 Task: Create Workspace Creative Direction Workspace description Manage and track company digital marketing campaigns and analytics. Workspace type Other
Action: Mouse moved to (297, 68)
Screenshot: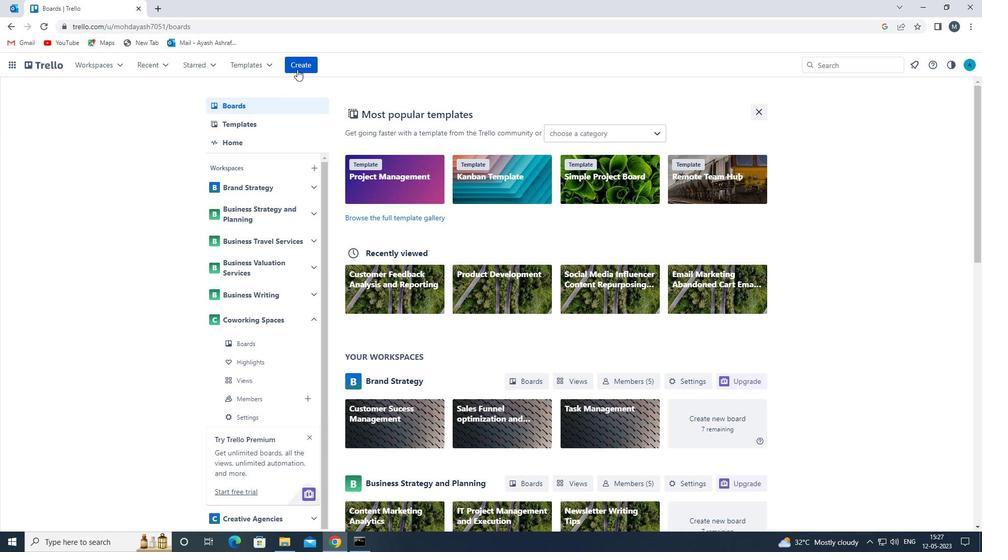 
Action: Mouse pressed left at (297, 68)
Screenshot: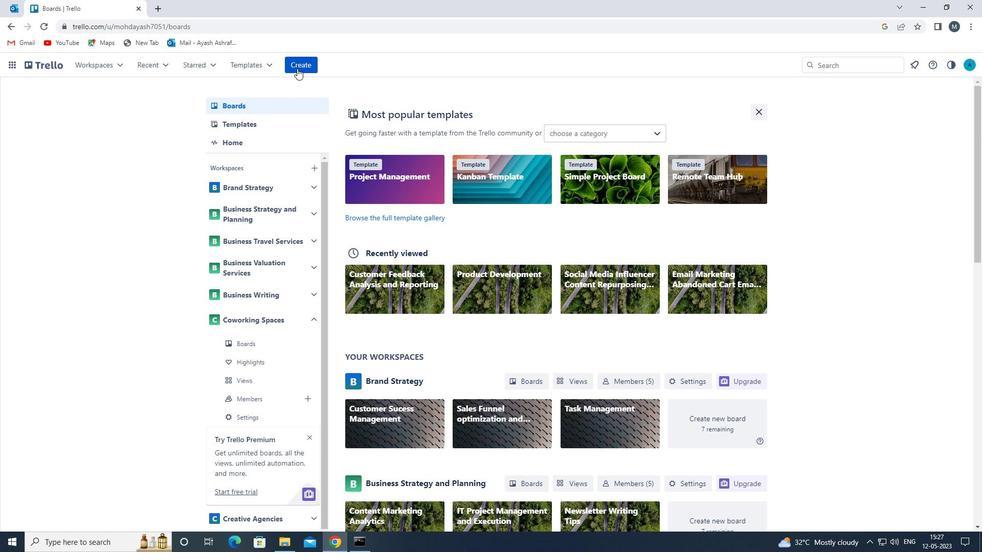 
Action: Mouse moved to (354, 184)
Screenshot: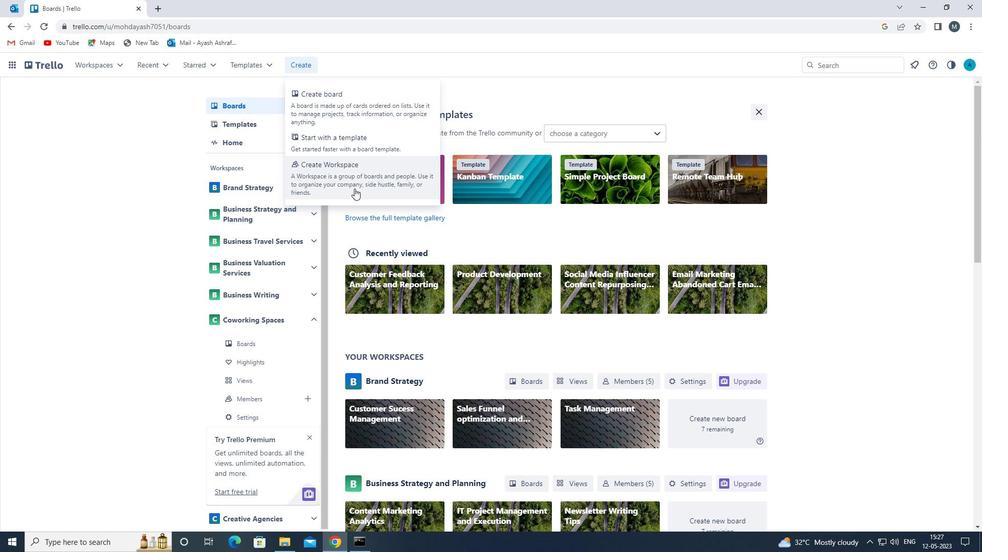 
Action: Mouse pressed left at (354, 184)
Screenshot: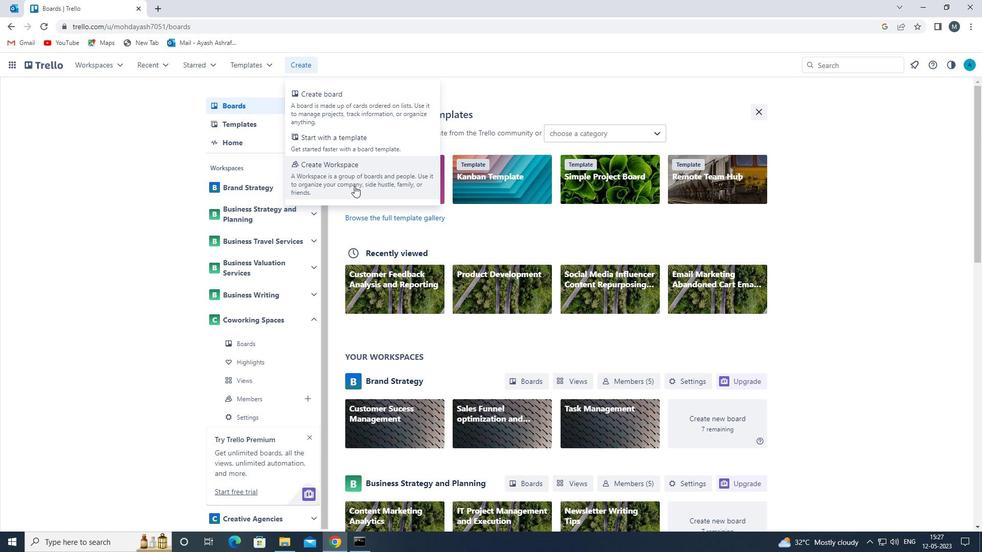 
Action: Mouse moved to (334, 197)
Screenshot: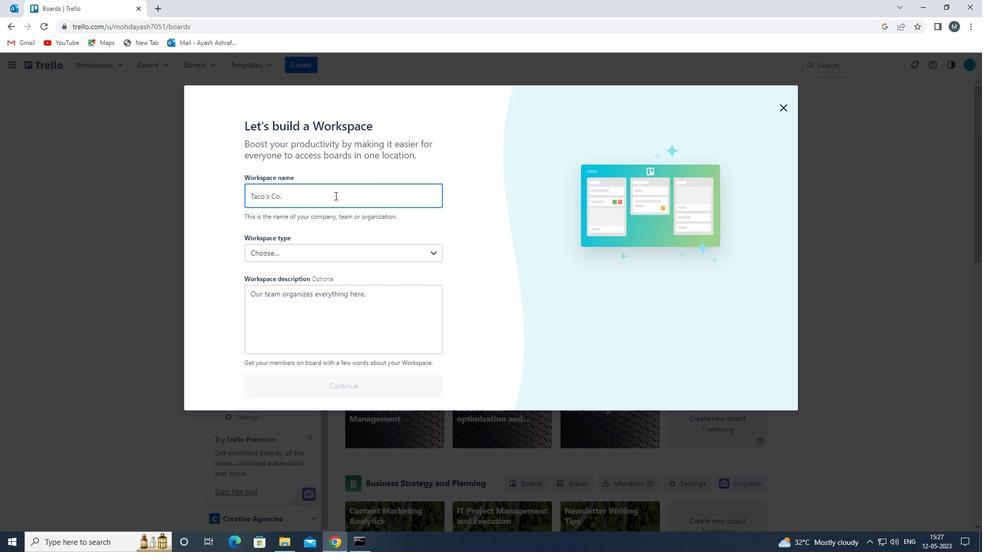 
Action: Mouse pressed left at (334, 197)
Screenshot: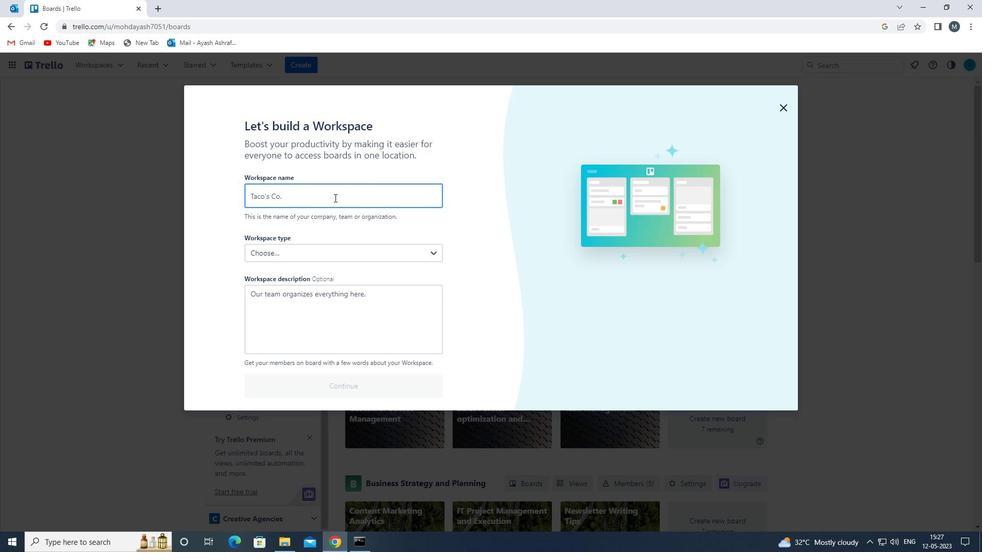 
Action: Mouse moved to (333, 197)
Screenshot: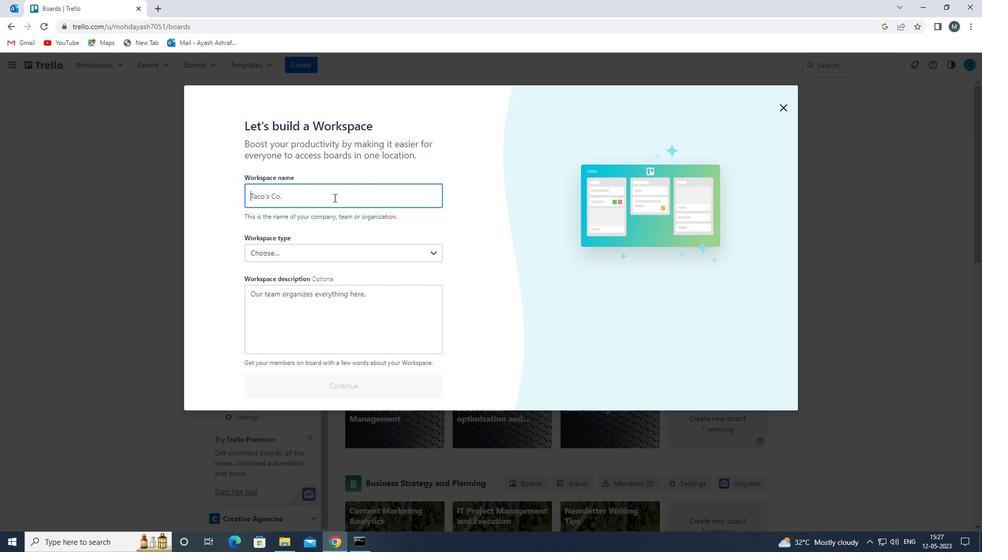 
Action: Key pressed <Key.shift><Key.shift><Key.shift><Key.shift>CREATIVE<Key.space><Key.shift>DIRECTION<Key.space>
Screenshot: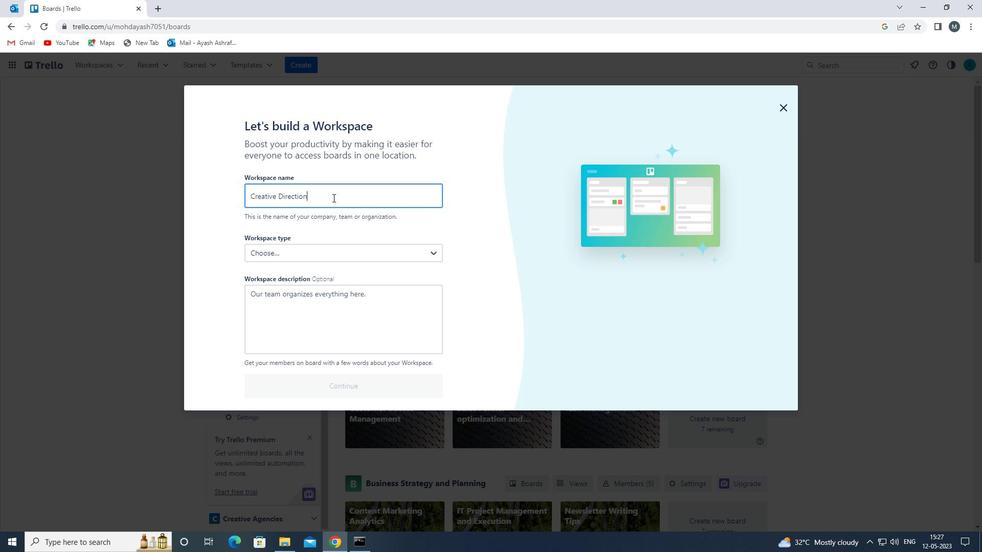 
Action: Mouse moved to (321, 250)
Screenshot: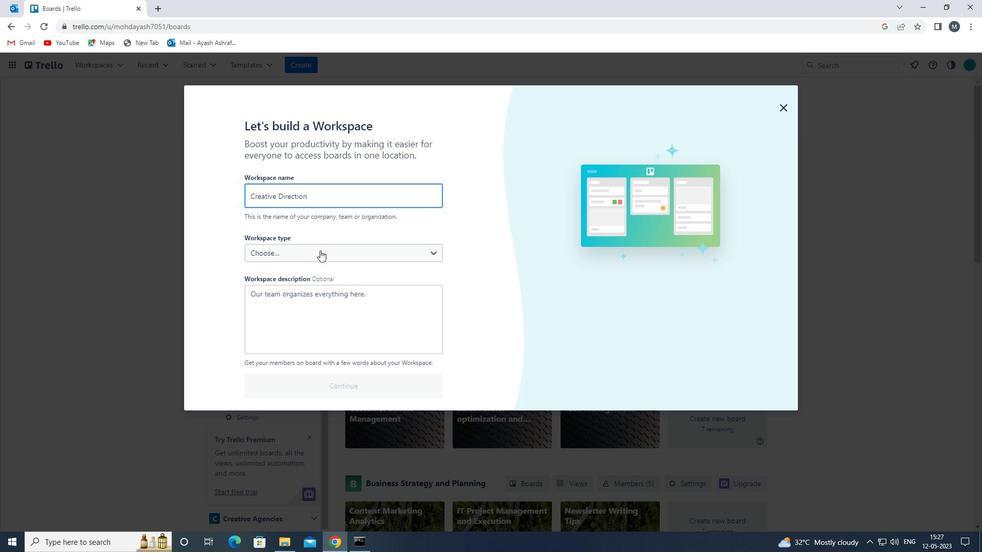 
Action: Mouse pressed left at (321, 250)
Screenshot: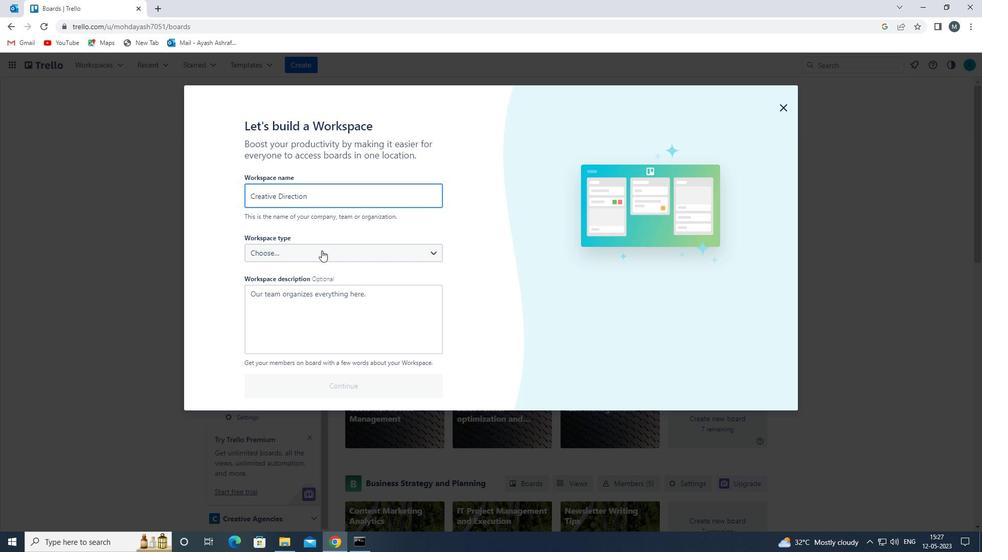 
Action: Mouse moved to (299, 387)
Screenshot: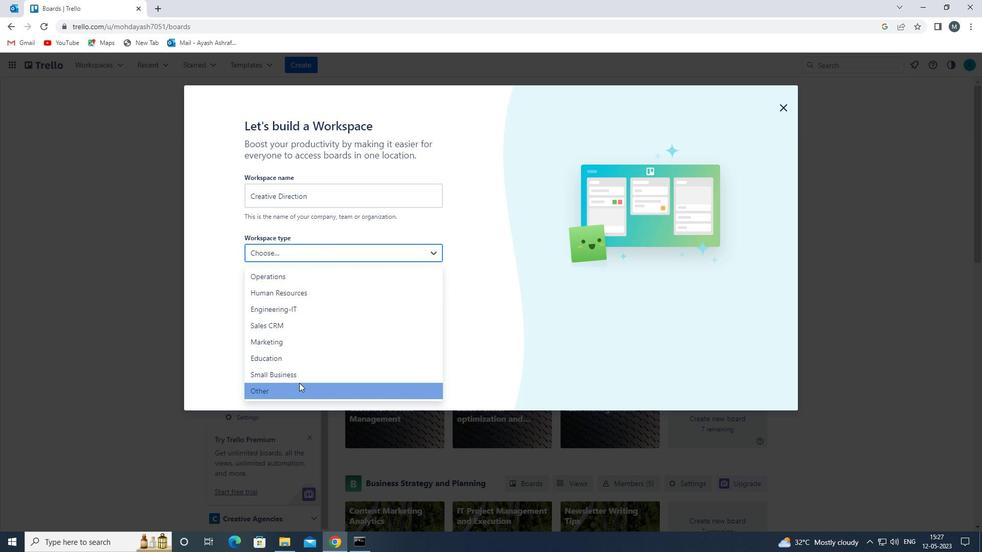 
Action: Mouse pressed left at (299, 387)
Screenshot: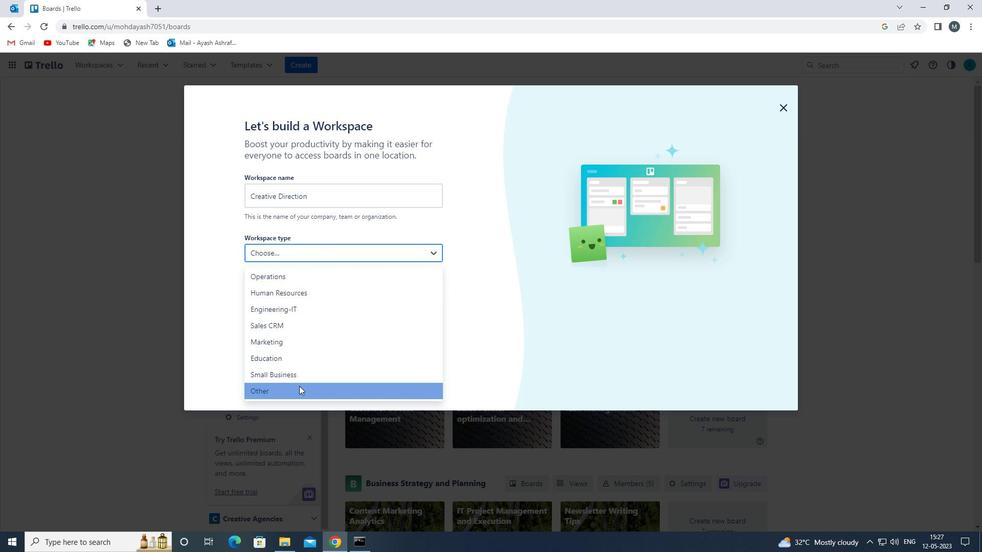 
Action: Mouse moved to (312, 318)
Screenshot: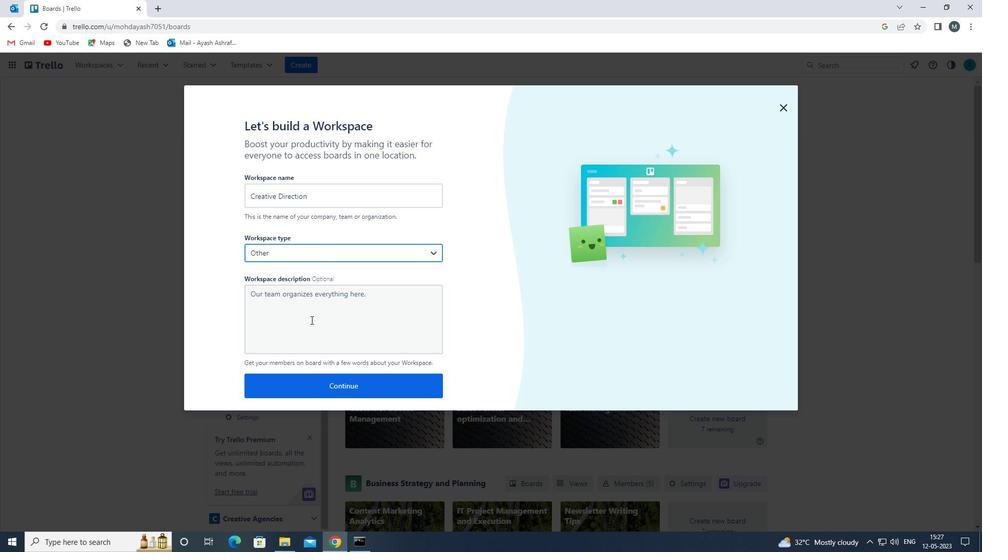 
Action: Mouse pressed left at (312, 318)
Screenshot: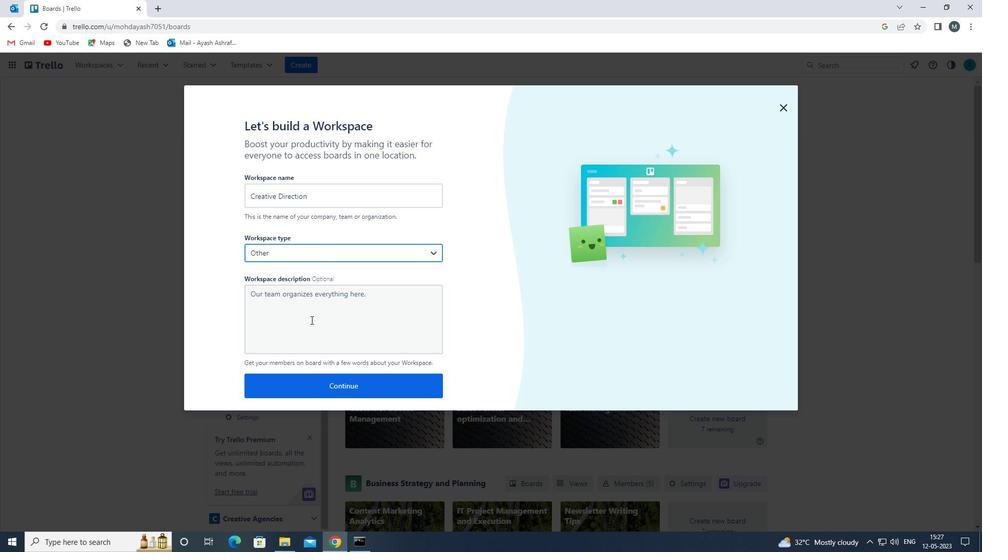 
Action: Mouse moved to (310, 316)
Screenshot: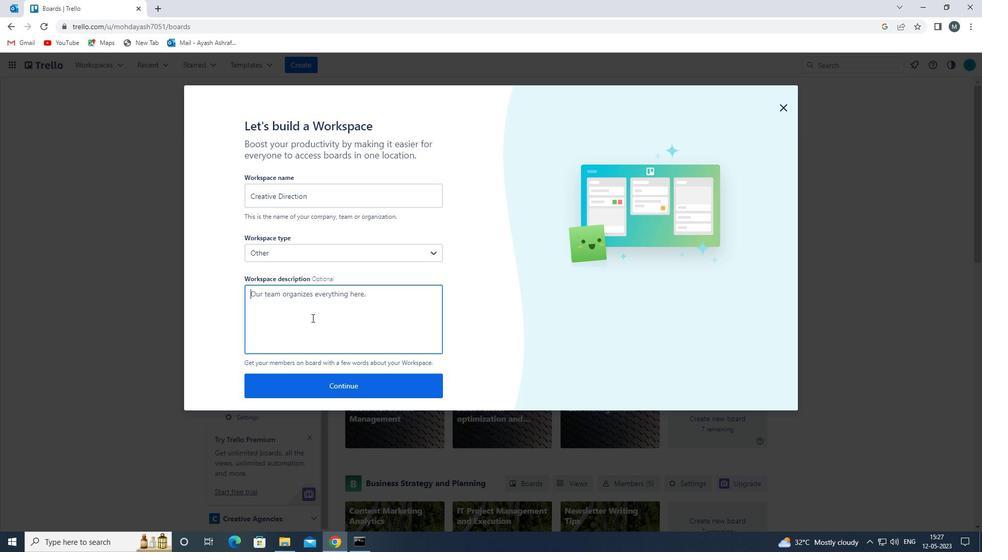 
Action: Key pressed <Key.shift>MANAGE<Key.space>AN
Screenshot: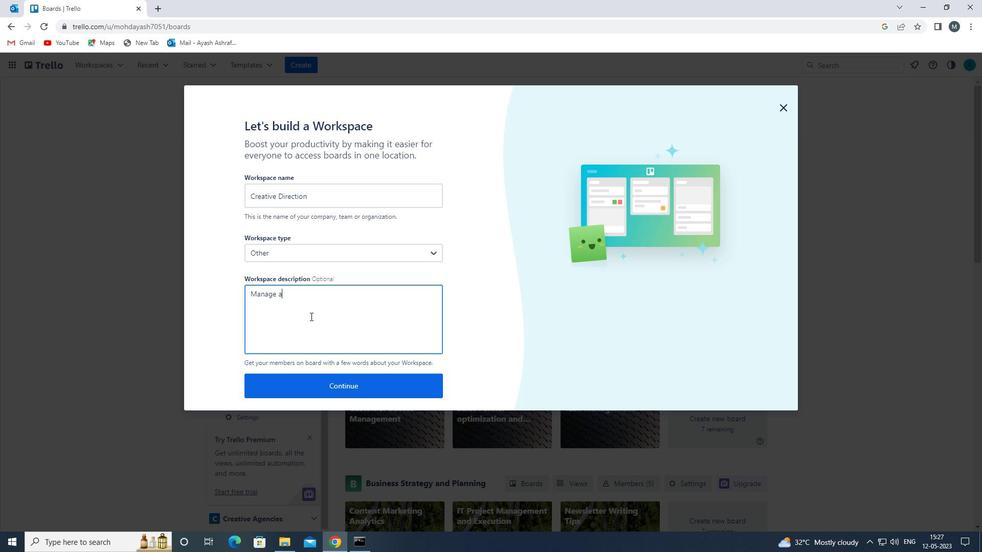 
Action: Mouse moved to (309, 316)
Screenshot: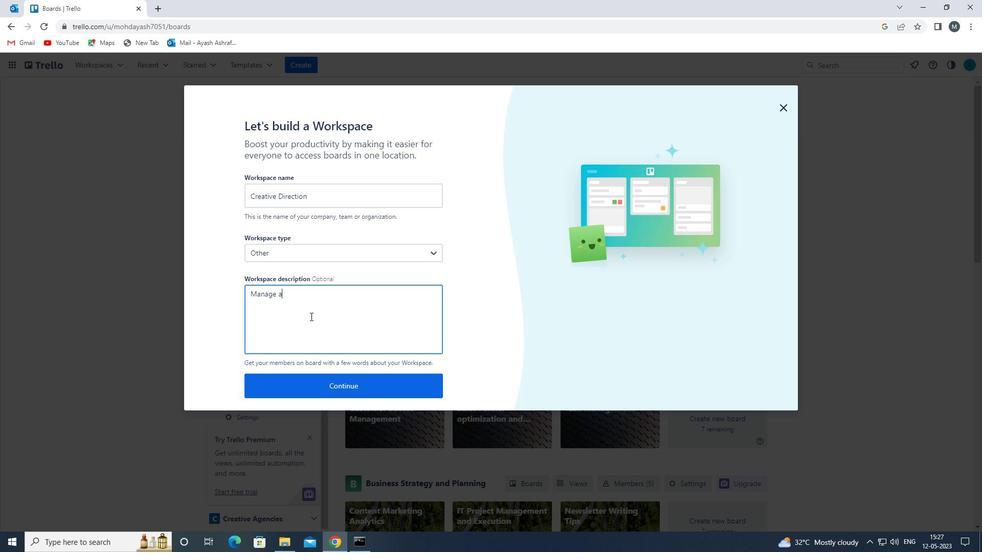 
Action: Key pressed D<Key.space>TRACK<Key.space>COMPANY<Key.space>DIGITAK<Key.backspace>L<Key.space>MARKETING<Key.space>CANPAIGNS<Key.space><Key.backspace><Key.backspace><Key.backspace><Key.backspace><Key.backspace><Key.backspace><Key.backspace><Key.backspace>MPAIGNS<Key.space>AND<Key.space>ANALYTICS<Key.space><Key.backspace>.
Screenshot: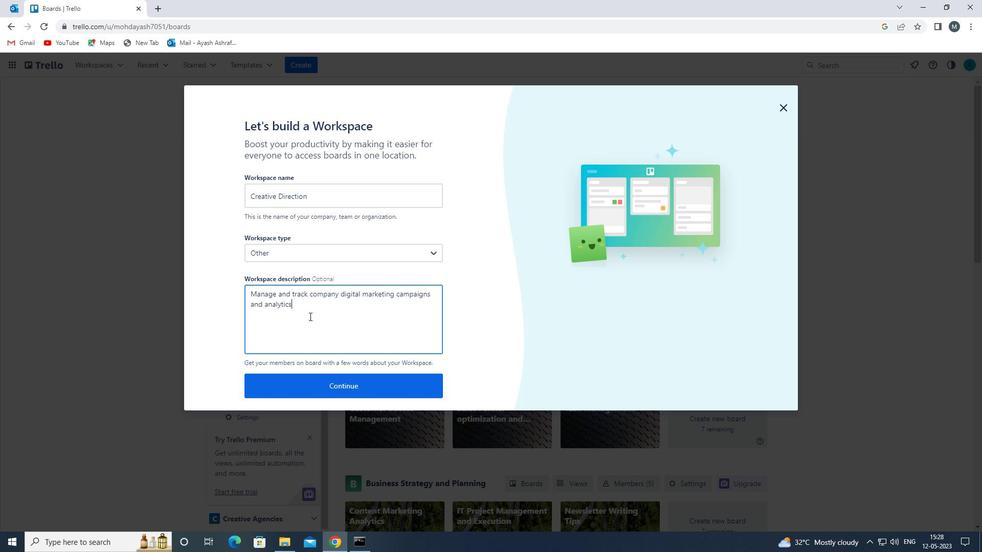 
Action: Mouse moved to (349, 381)
Screenshot: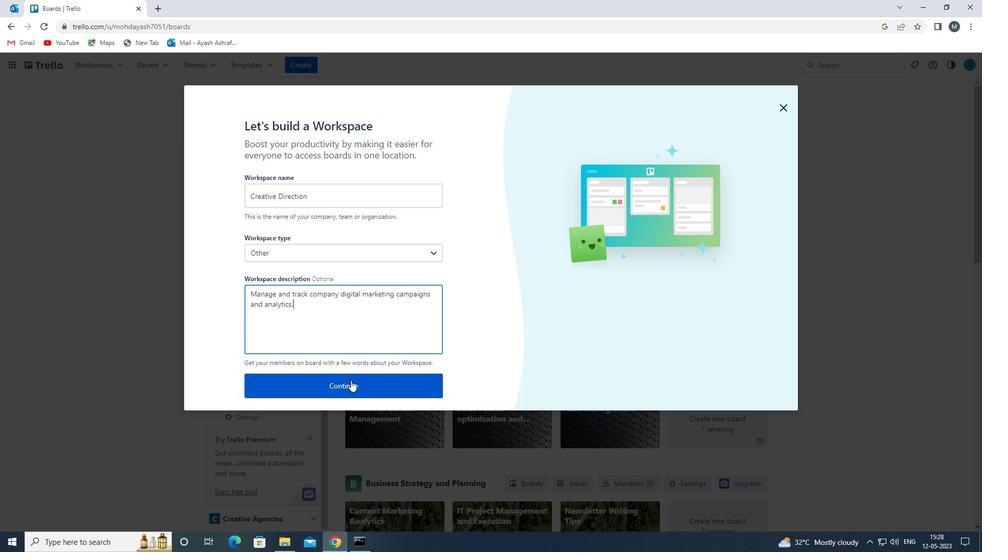 
Action: Mouse pressed left at (349, 381)
Screenshot: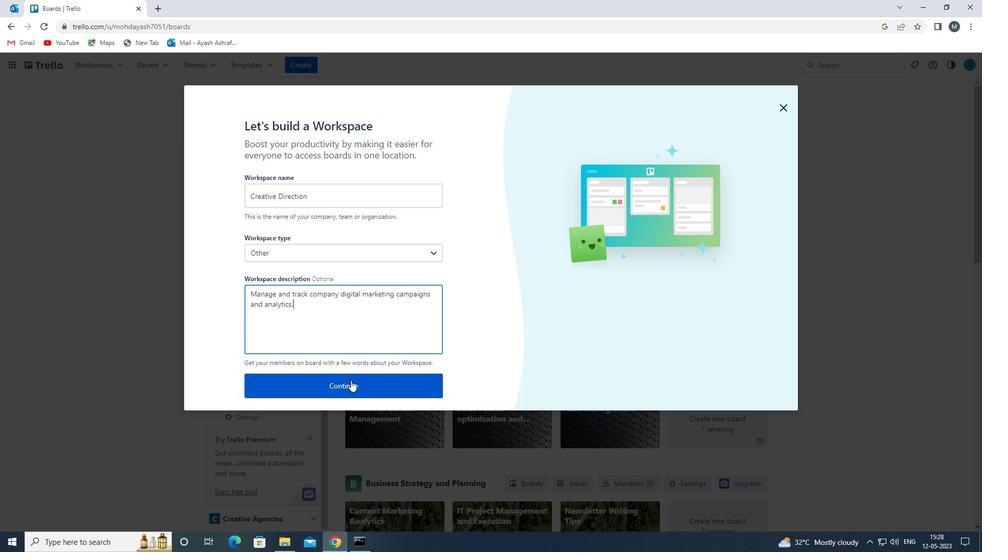 
Action: Mouse moved to (336, 370)
Screenshot: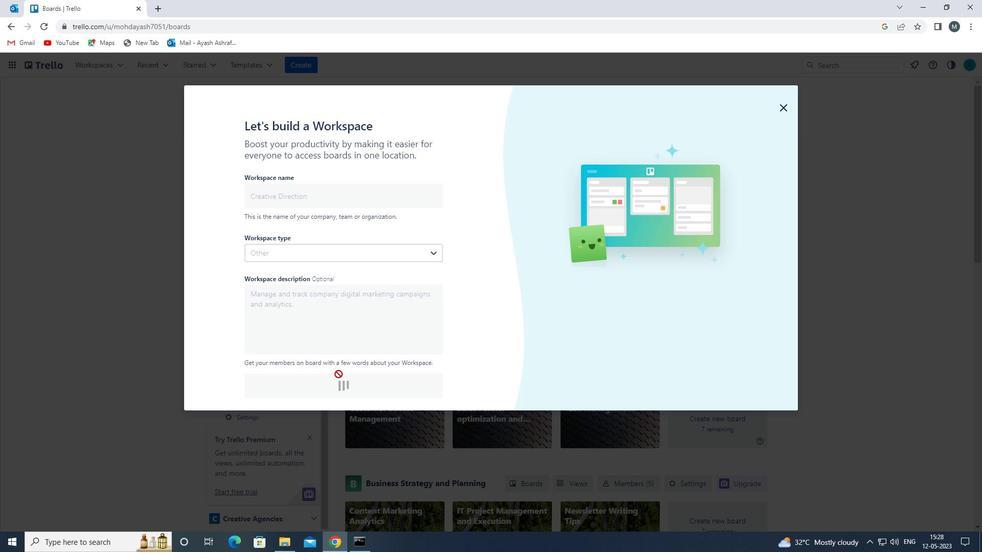 
Action: Mouse scrolled (336, 370) with delta (0, 0)
Screenshot: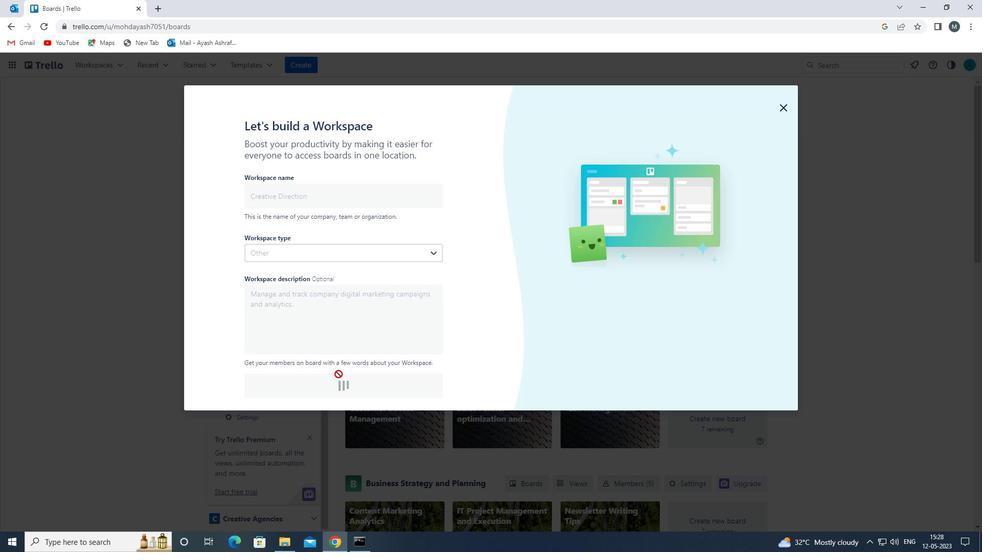 
Action: Mouse scrolled (336, 370) with delta (0, 0)
Screenshot: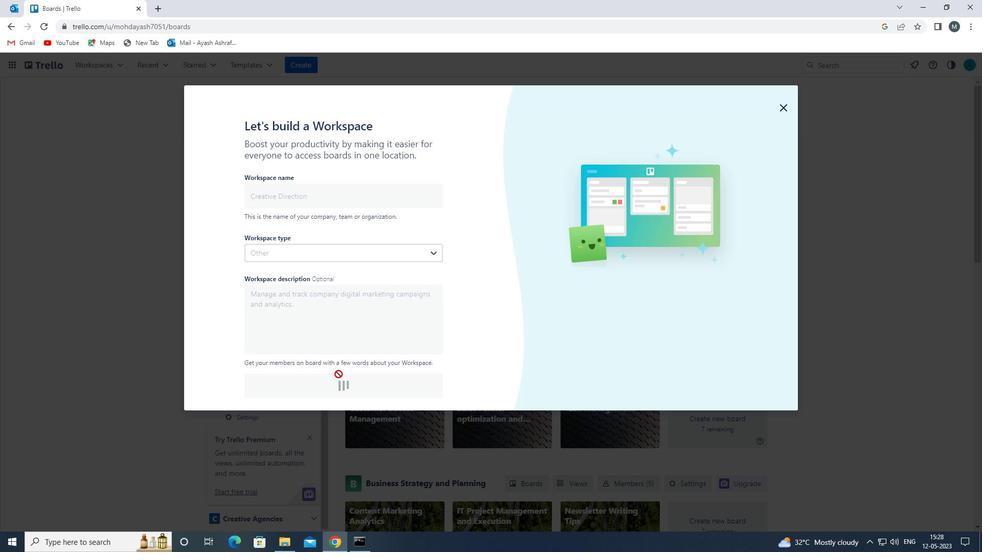 
Action: Mouse scrolled (336, 370) with delta (0, 0)
Screenshot: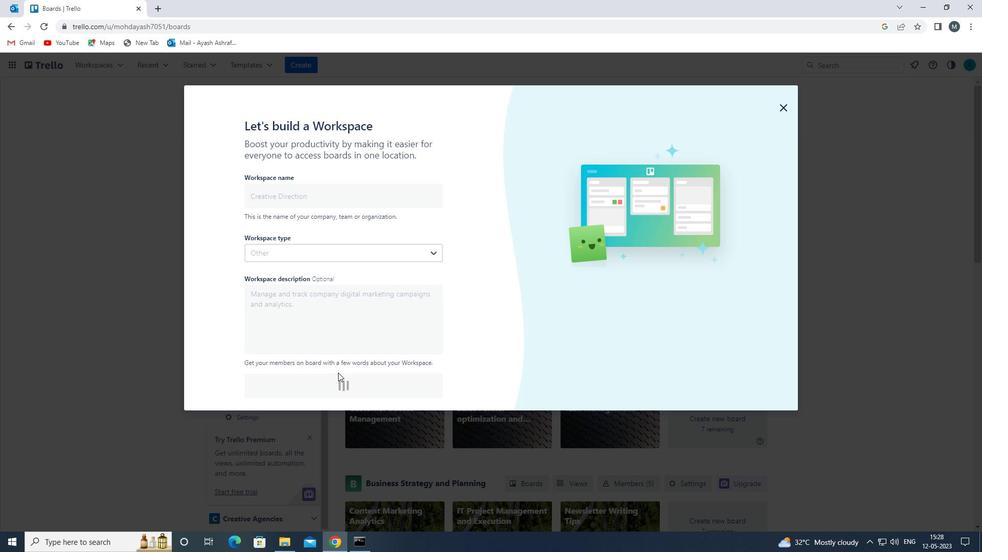
Action: Mouse scrolled (336, 370) with delta (0, 0)
Screenshot: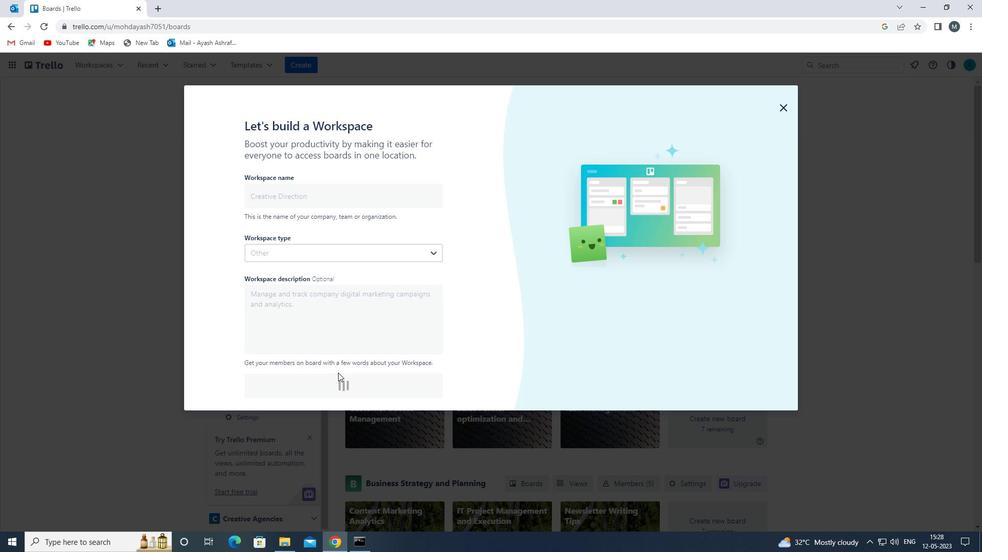
Action: Mouse scrolled (336, 370) with delta (0, 0)
Screenshot: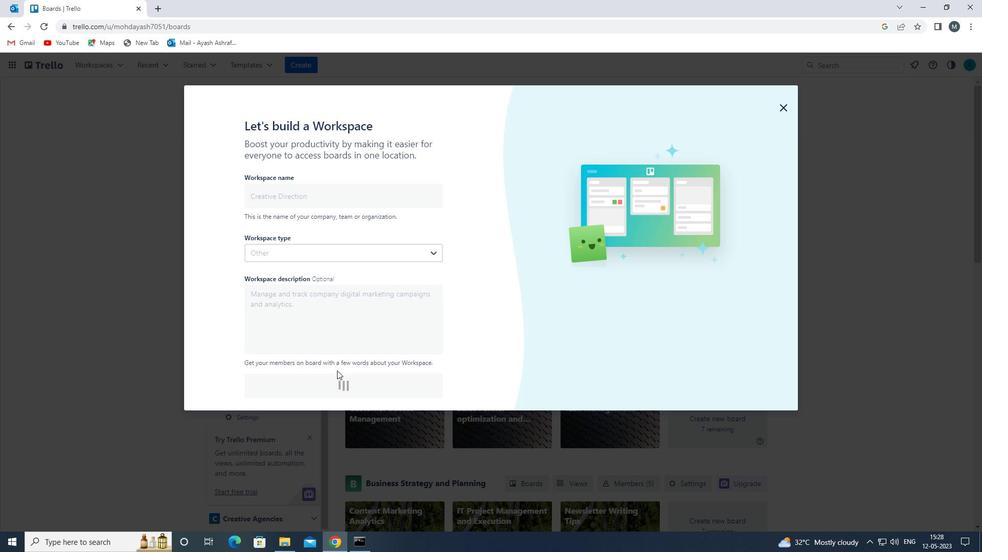 
Action: Mouse scrolled (336, 370) with delta (0, 0)
Screenshot: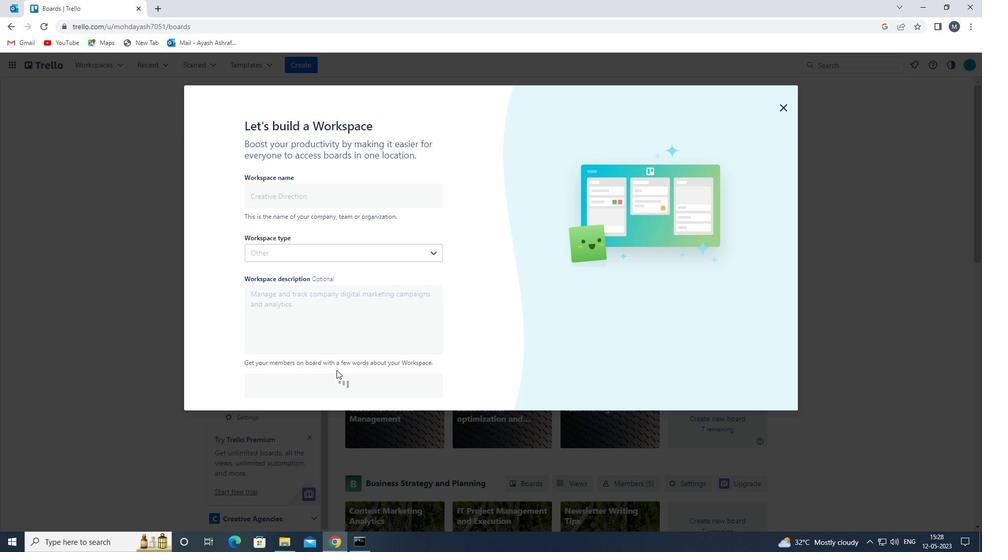 
Action: Mouse moved to (329, 368)
Screenshot: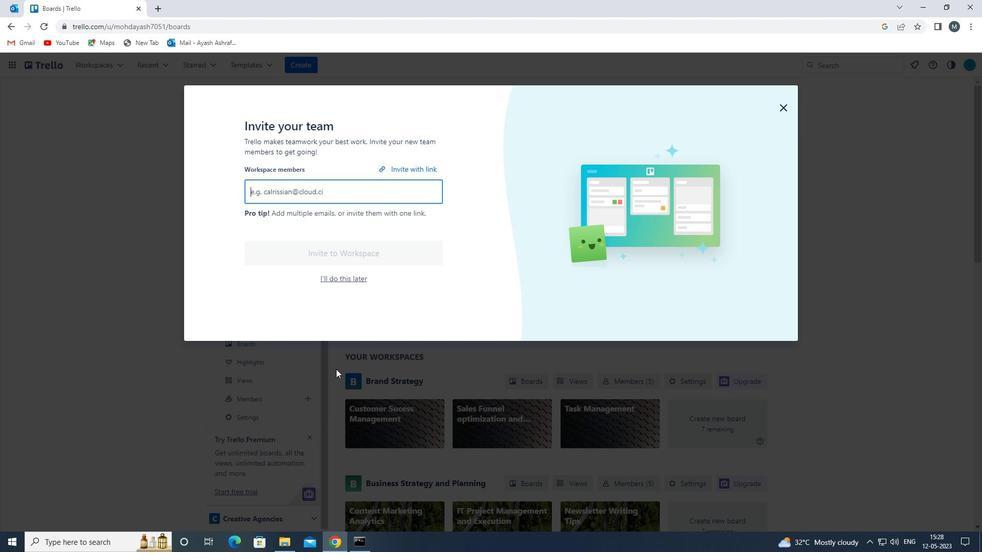 
